 Task: Create a due date automation trigger when advanced on, 2 working days before a card is due add dates not due this week at 11:00 AM.
Action: Mouse moved to (1050, 77)
Screenshot: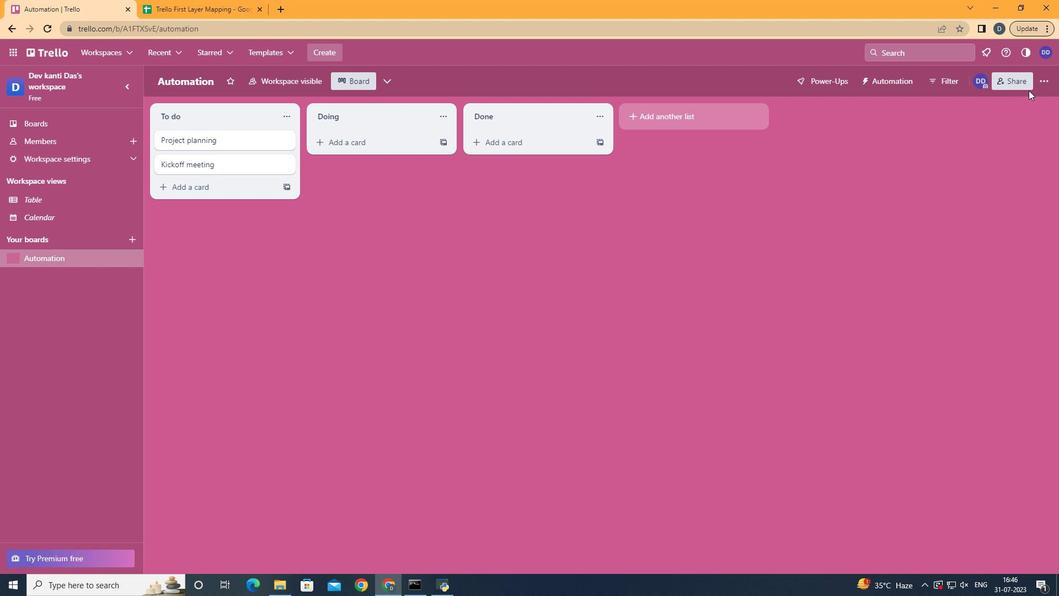 
Action: Mouse pressed left at (1050, 77)
Screenshot: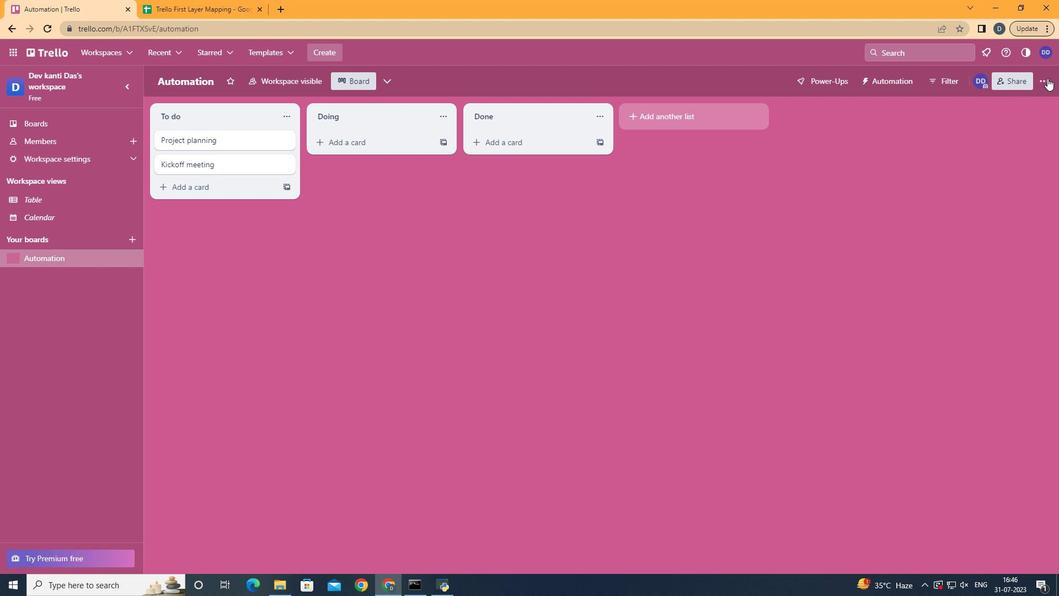 
Action: Mouse moved to (962, 235)
Screenshot: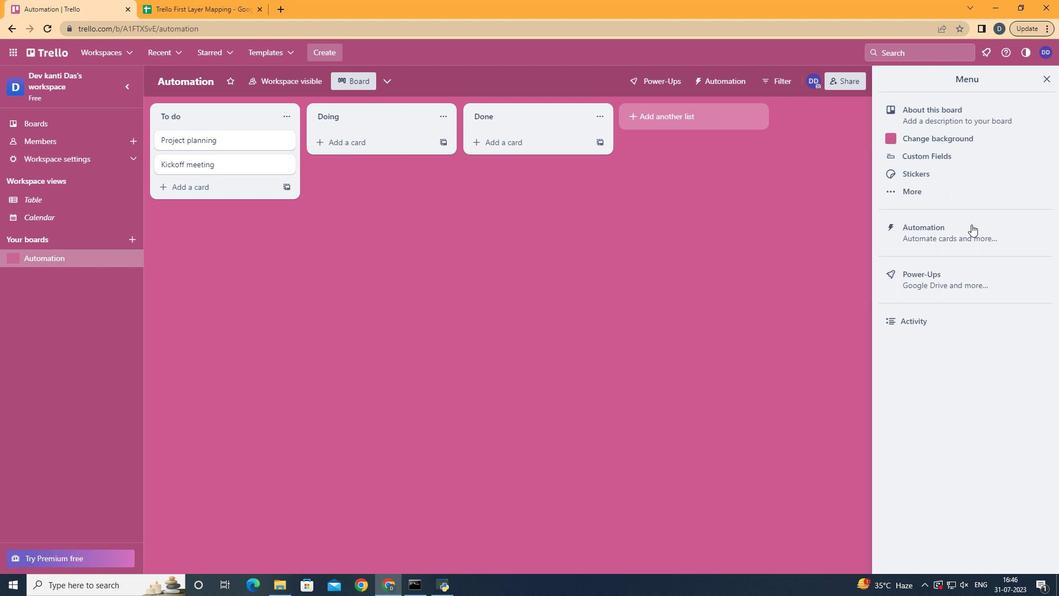 
Action: Mouse pressed left at (962, 235)
Screenshot: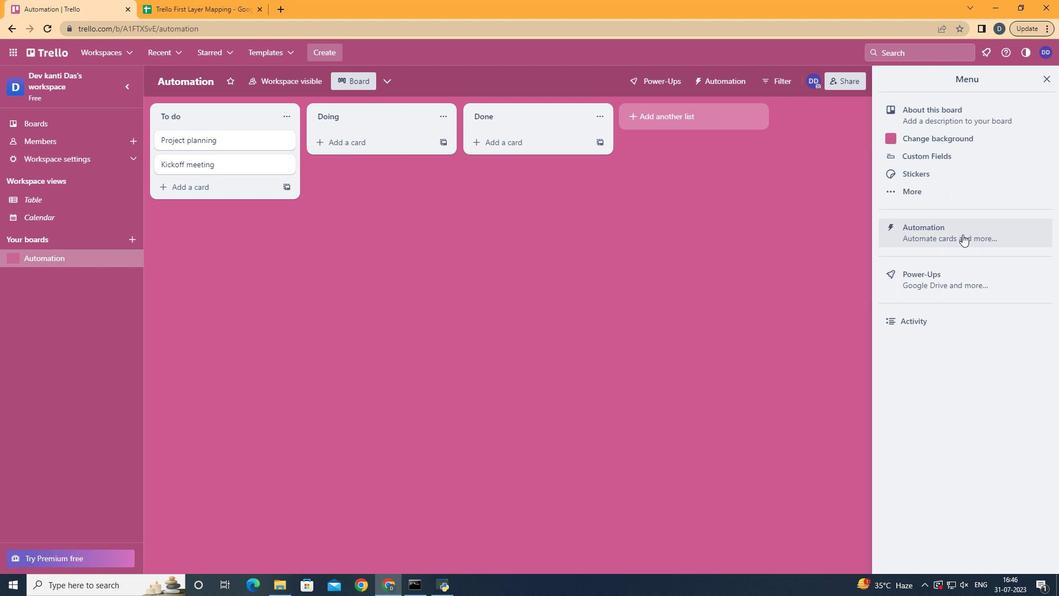 
Action: Mouse moved to (229, 229)
Screenshot: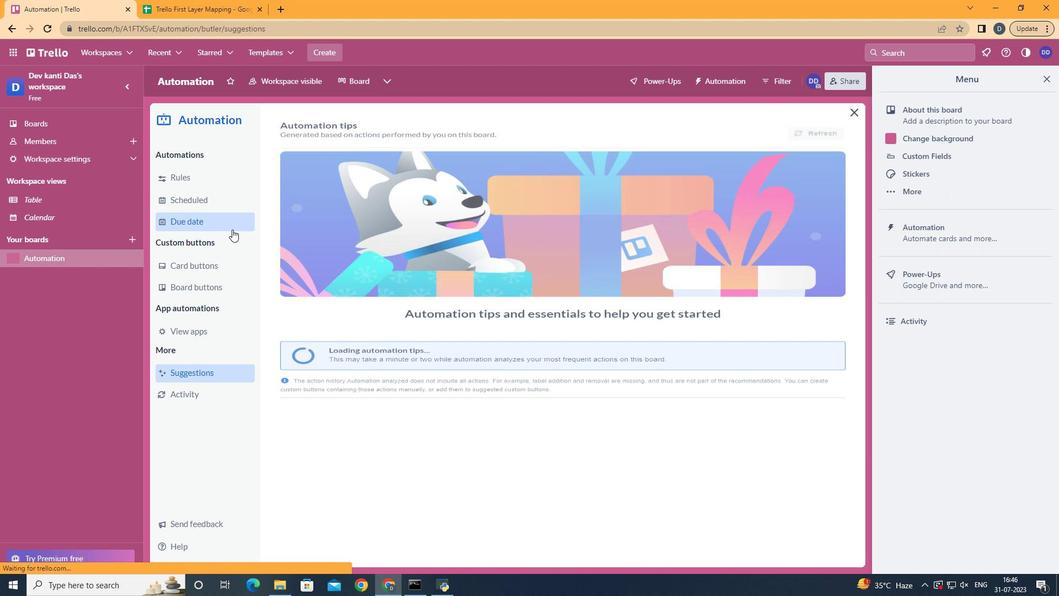 
Action: Mouse pressed left at (229, 229)
Screenshot: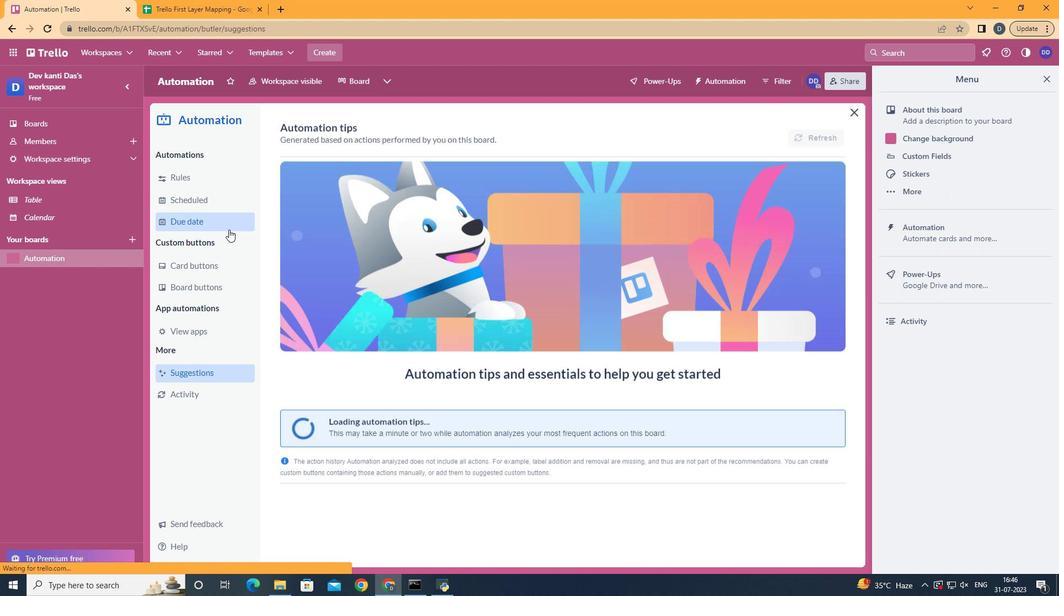 
Action: Mouse moved to (780, 128)
Screenshot: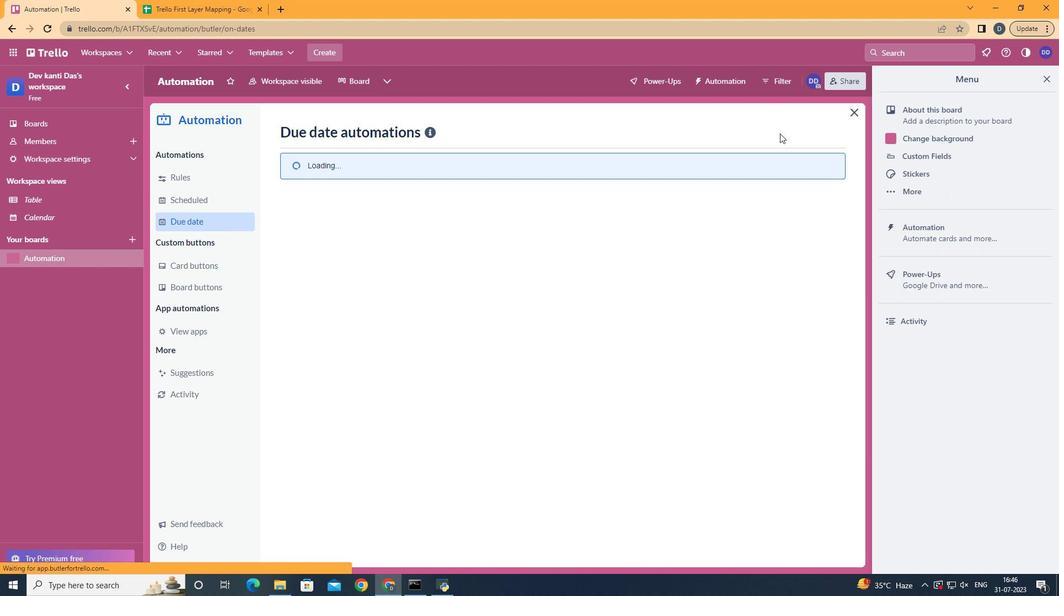 
Action: Mouse pressed left at (780, 128)
Screenshot: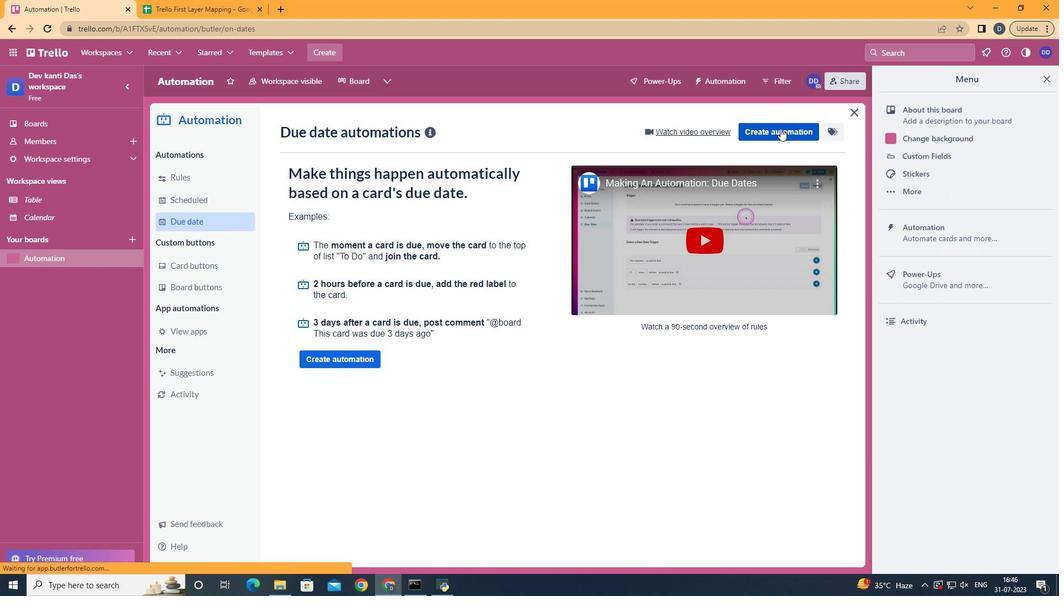 
Action: Mouse moved to (524, 236)
Screenshot: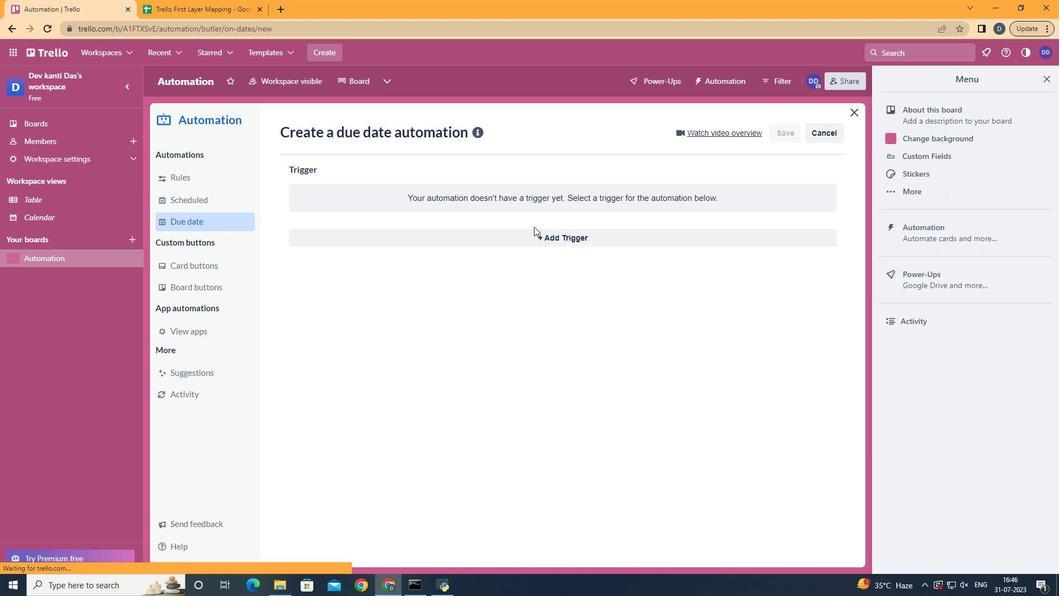 
Action: Mouse pressed left at (524, 236)
Screenshot: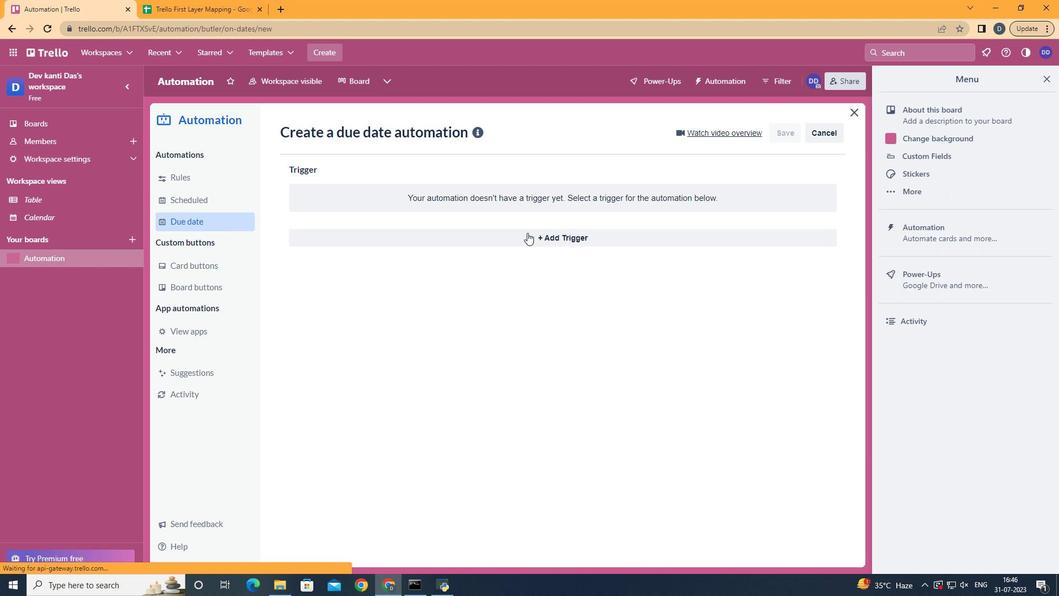 
Action: Mouse moved to (355, 445)
Screenshot: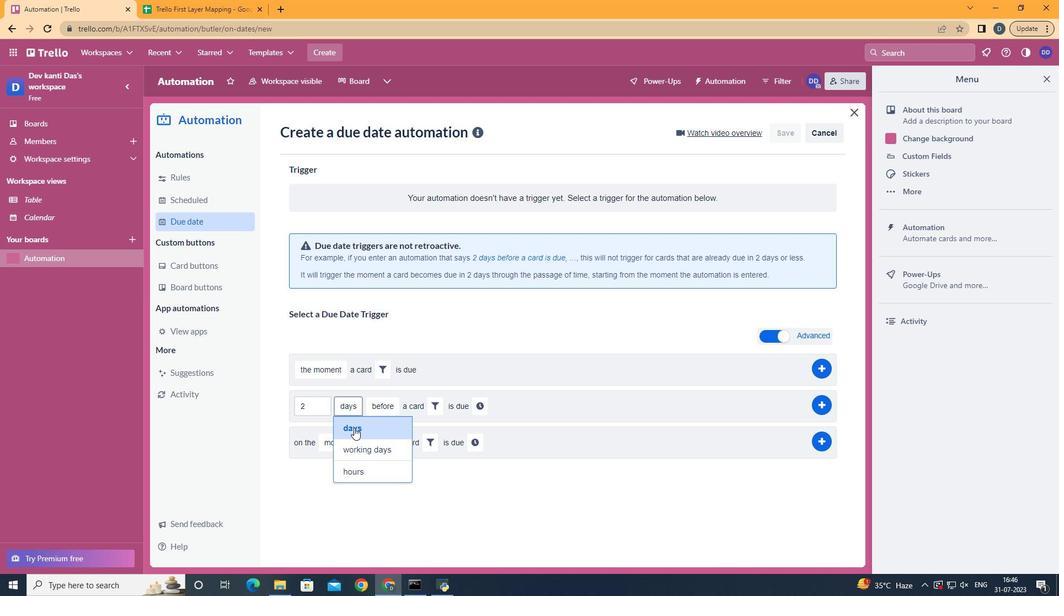
Action: Mouse pressed left at (355, 445)
Screenshot: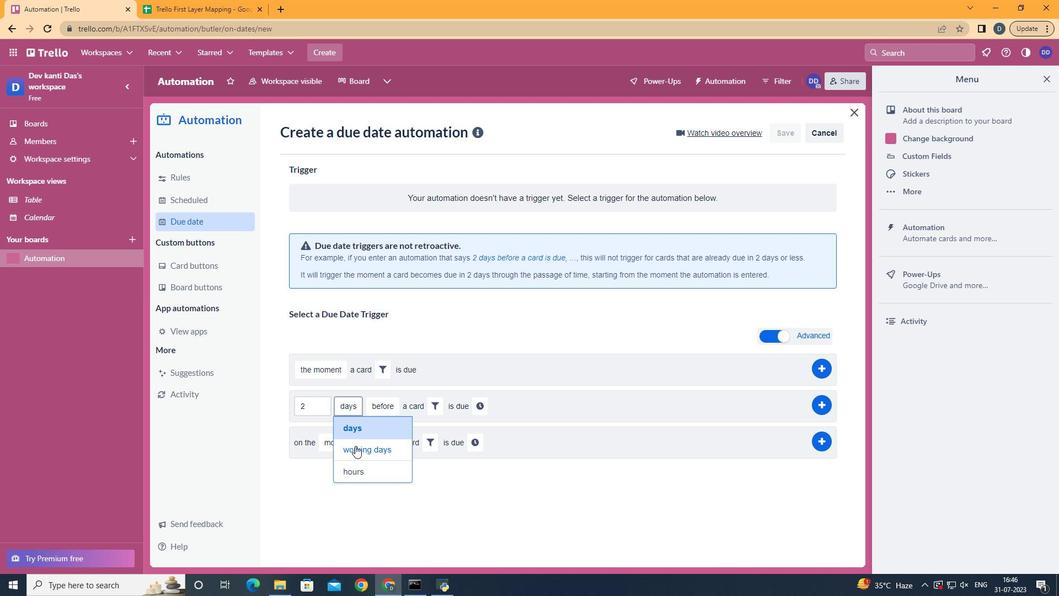
Action: Mouse moved to (471, 410)
Screenshot: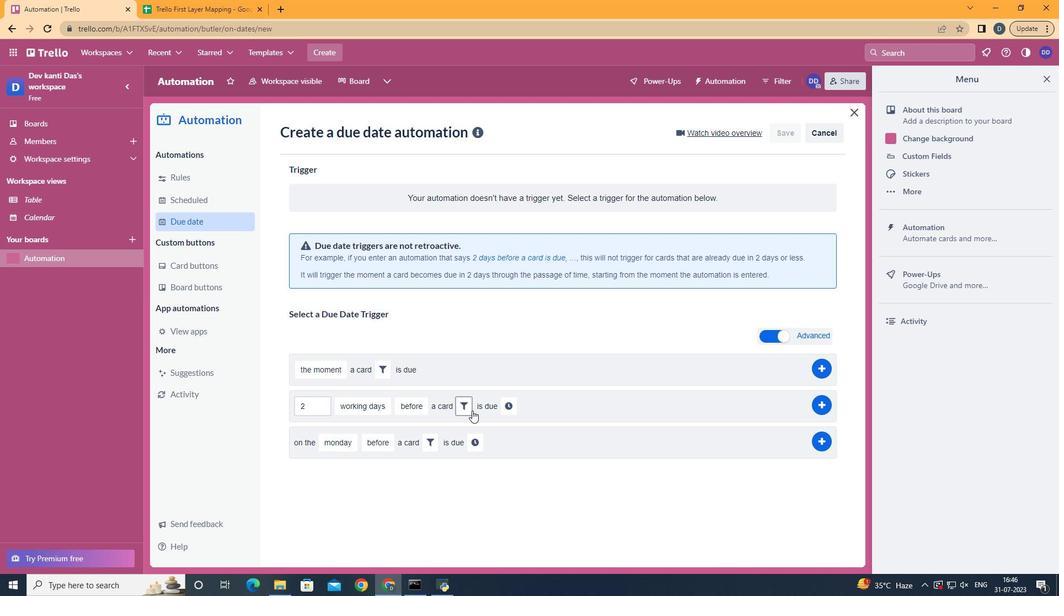 
Action: Mouse pressed left at (471, 410)
Screenshot: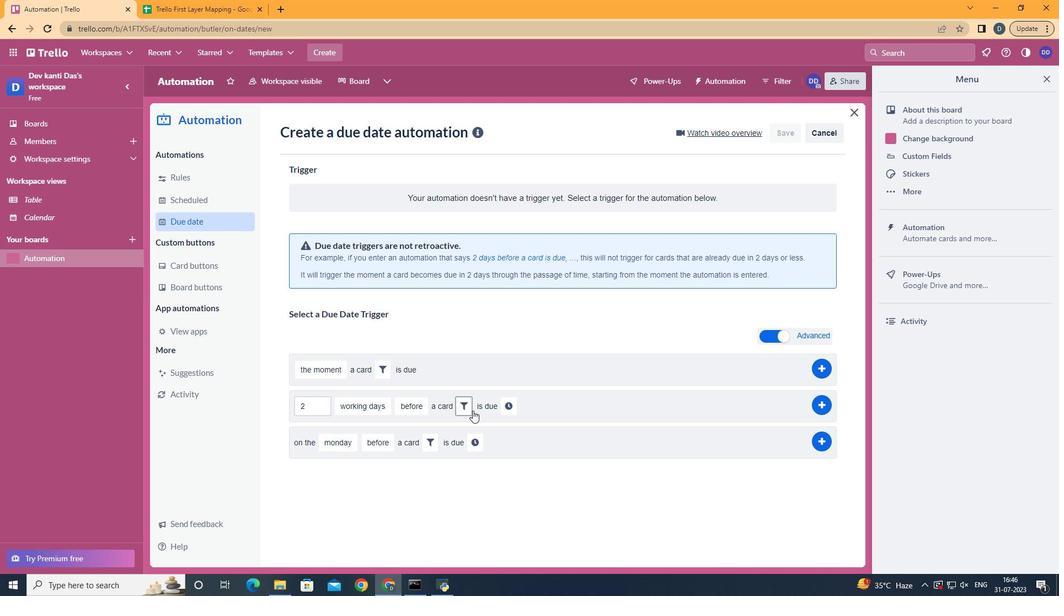 
Action: Mouse moved to (516, 442)
Screenshot: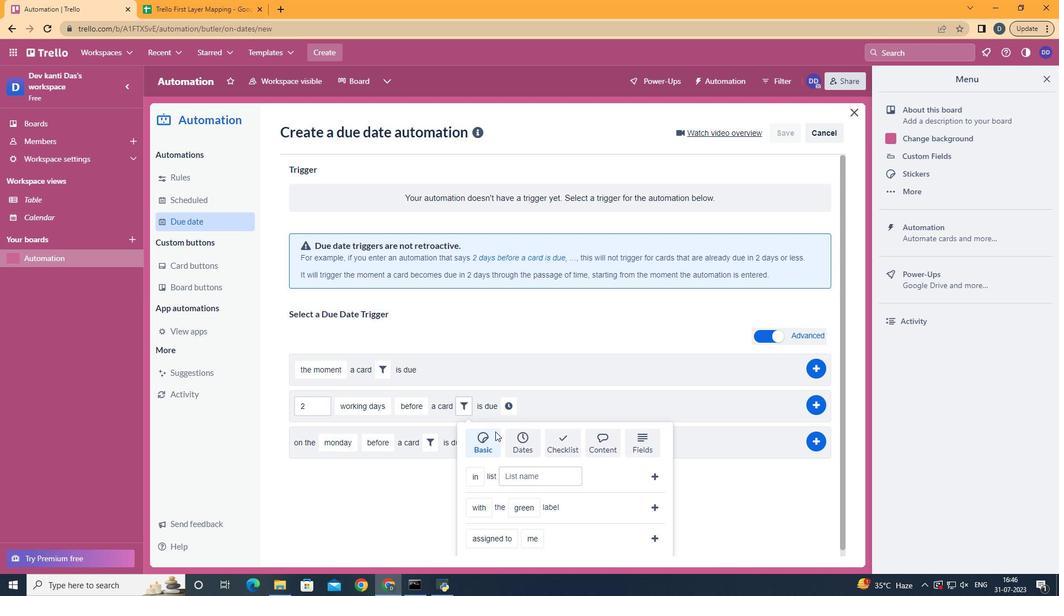 
Action: Mouse pressed left at (516, 442)
Screenshot: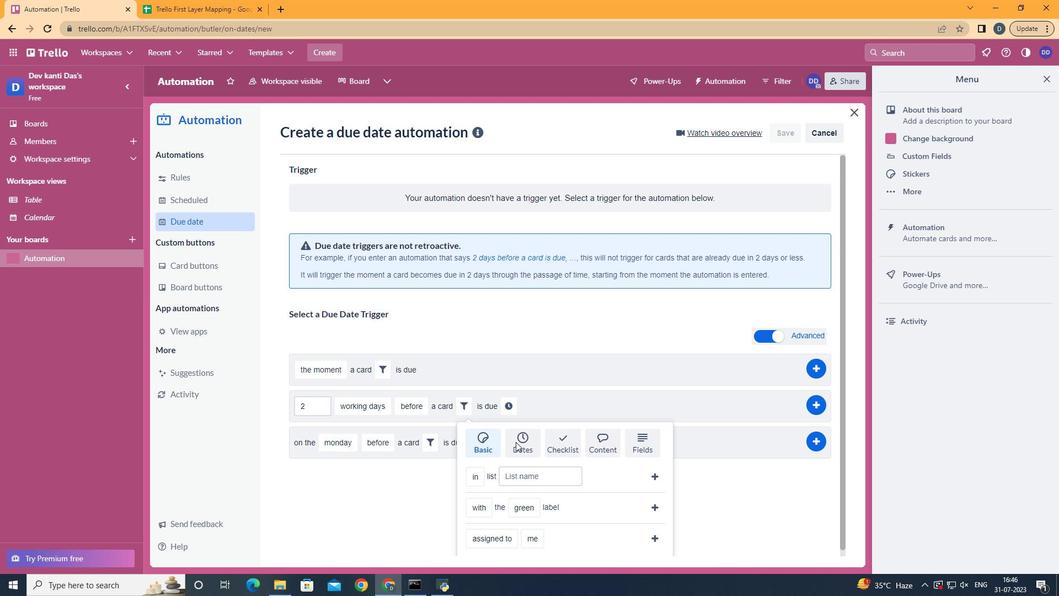
Action: Mouse scrolled (516, 441) with delta (0, 0)
Screenshot: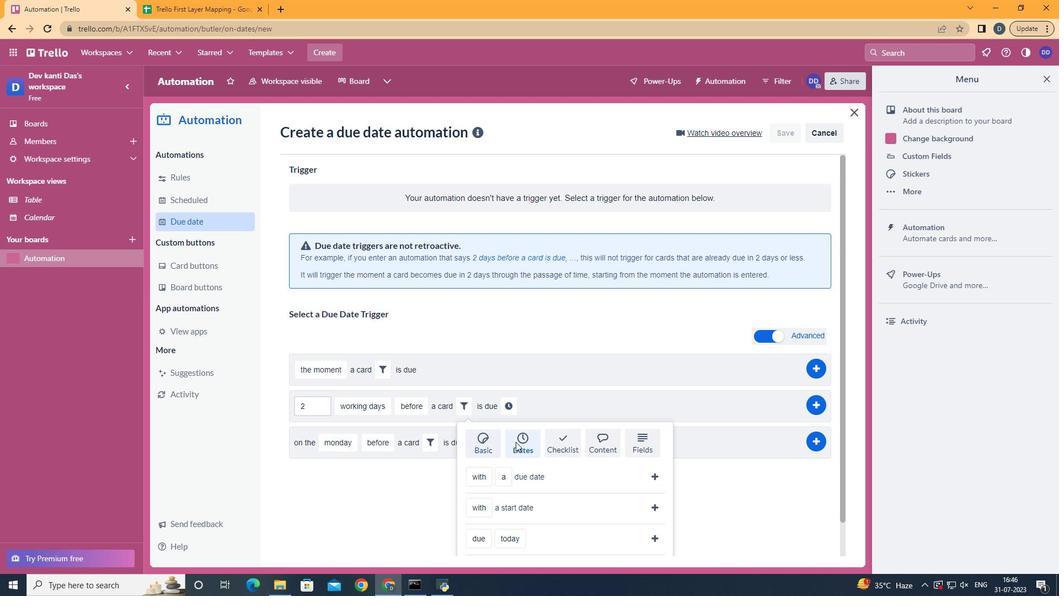 
Action: Mouse scrolled (516, 441) with delta (0, 0)
Screenshot: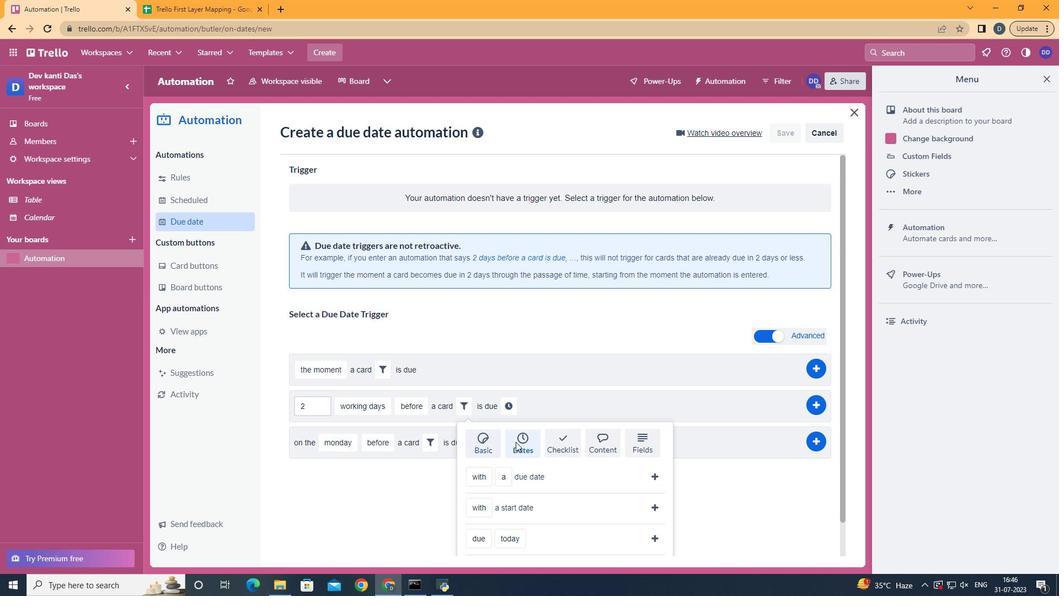 
Action: Mouse scrolled (516, 441) with delta (0, 0)
Screenshot: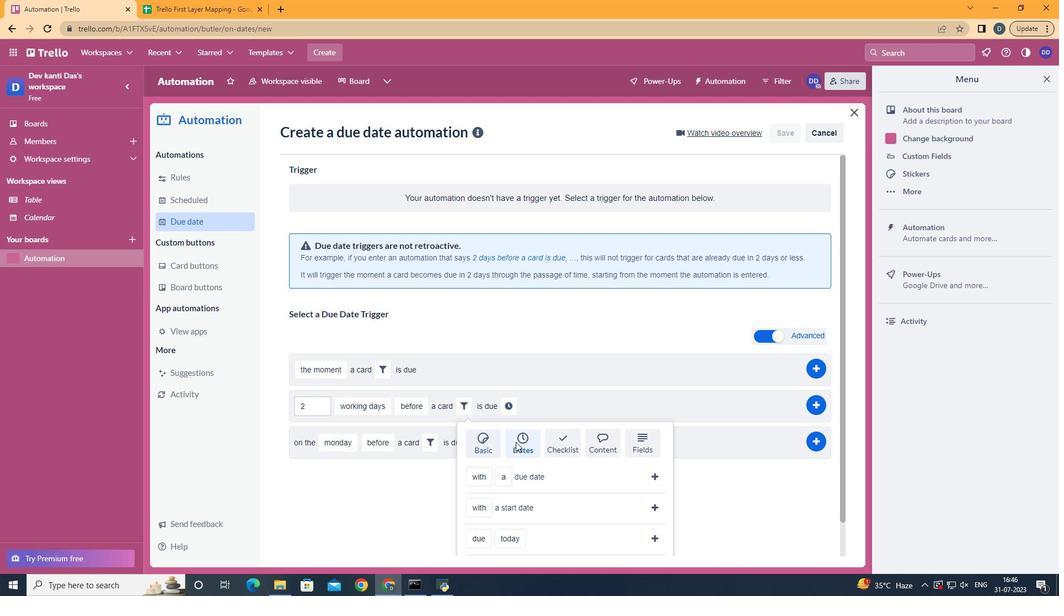 
Action: Mouse scrolled (516, 441) with delta (0, 0)
Screenshot: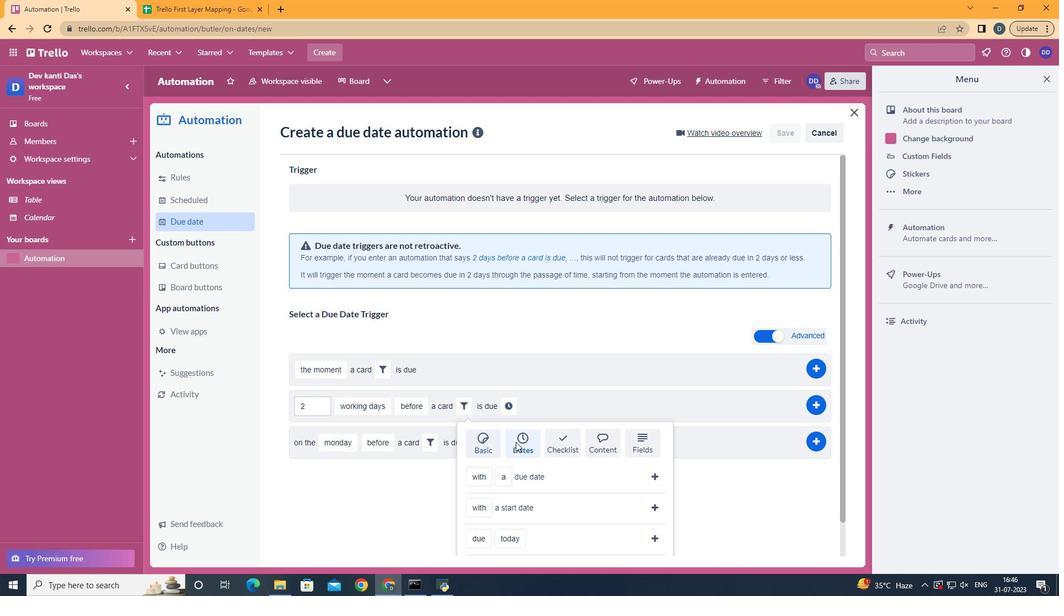 
Action: Mouse scrolled (516, 441) with delta (0, 0)
Screenshot: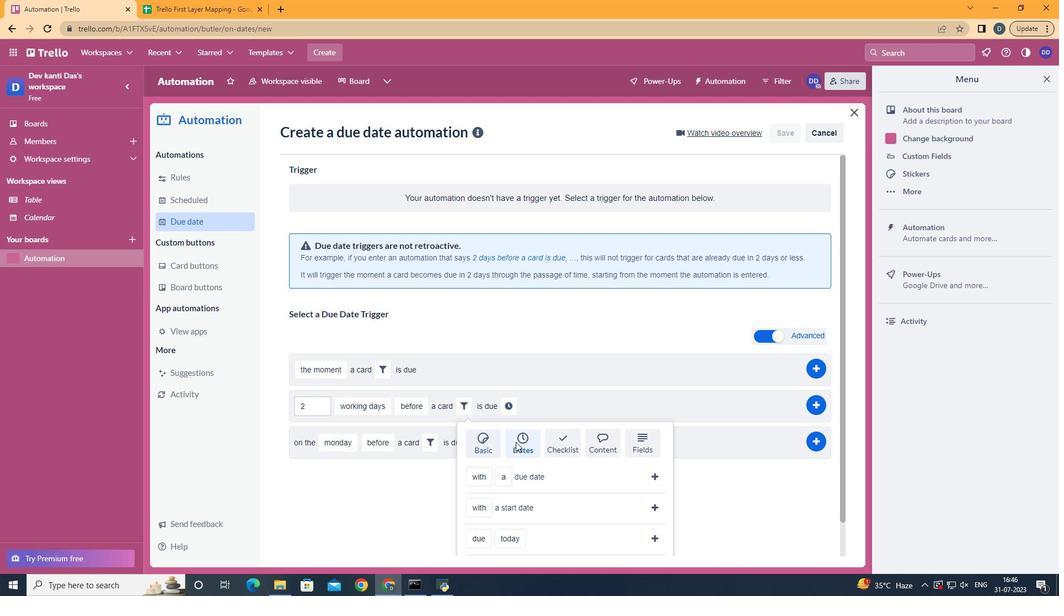 
Action: Mouse moved to (520, 440)
Screenshot: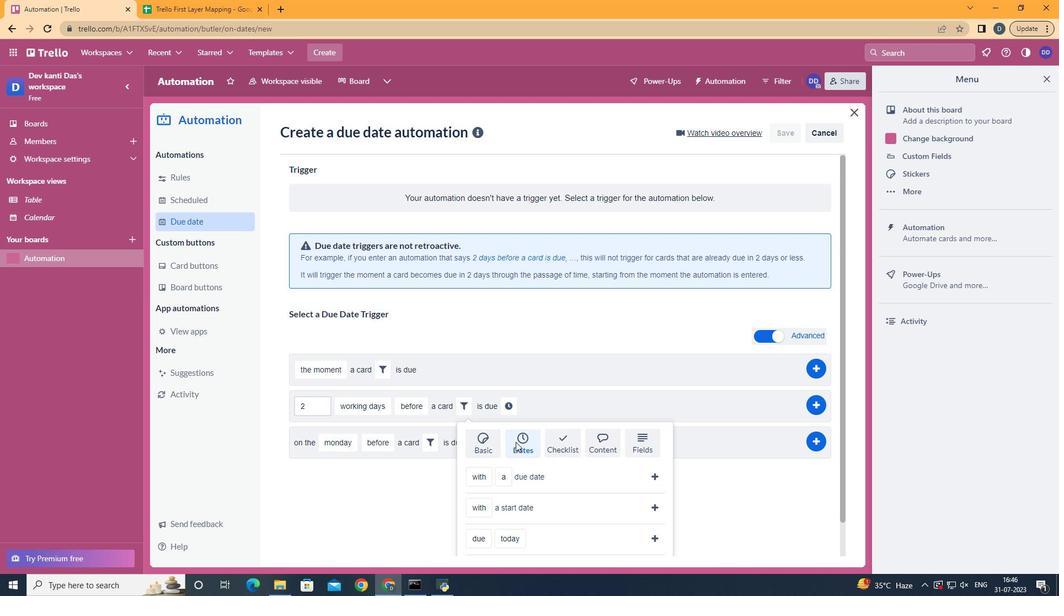 
Action: Mouse scrolled (520, 440) with delta (0, 0)
Screenshot: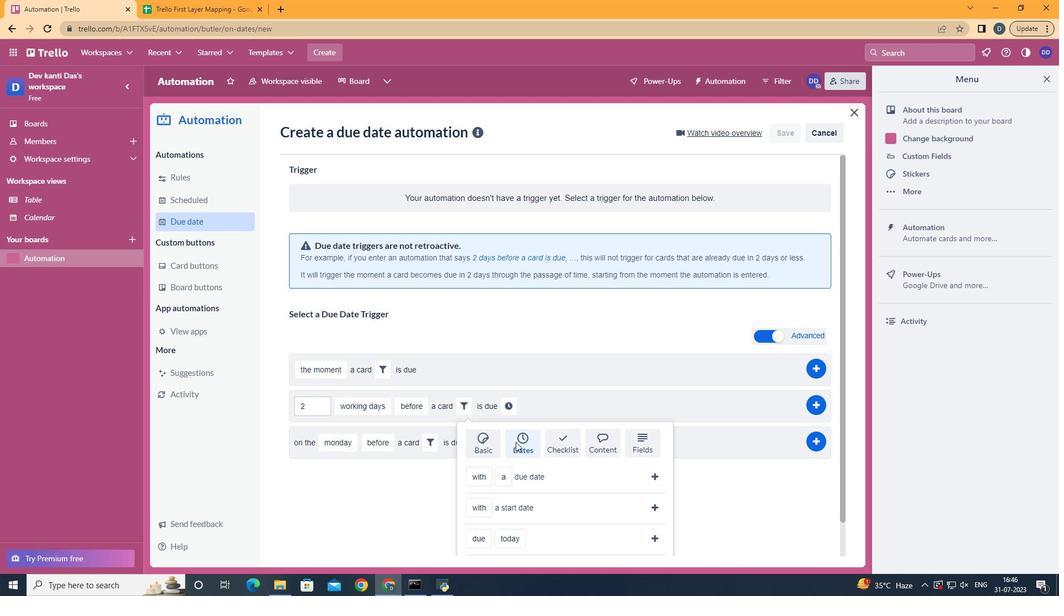 
Action: Mouse moved to (497, 440)
Screenshot: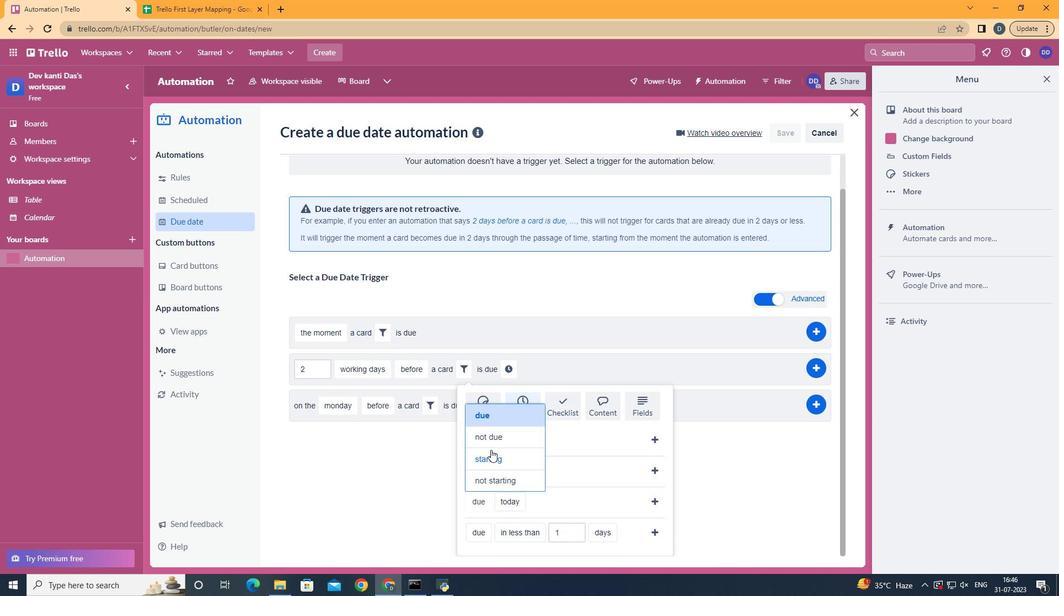 
Action: Mouse pressed left at (497, 440)
Screenshot: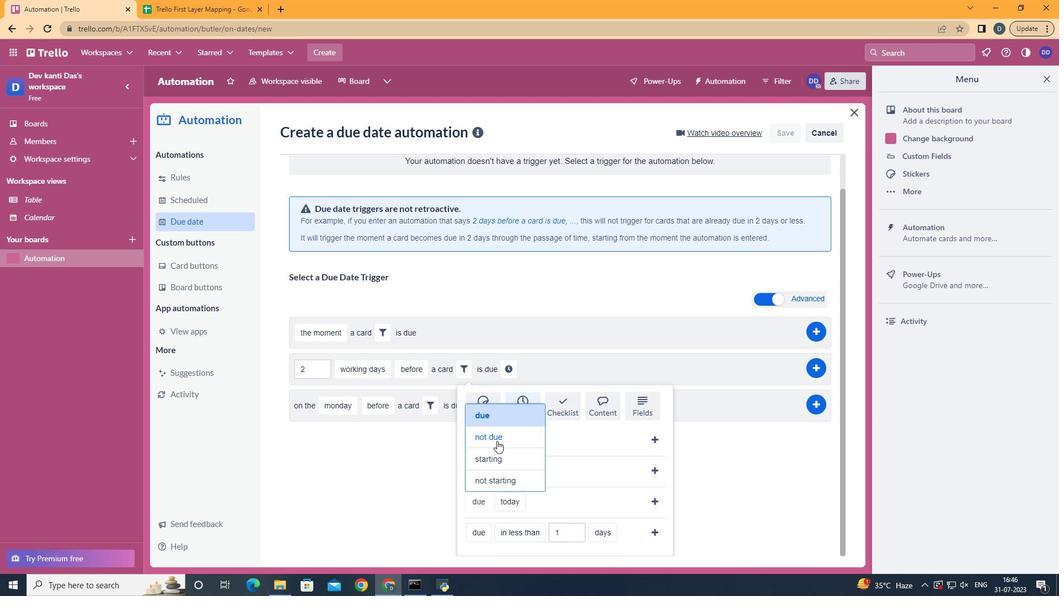 
Action: Mouse moved to (541, 415)
Screenshot: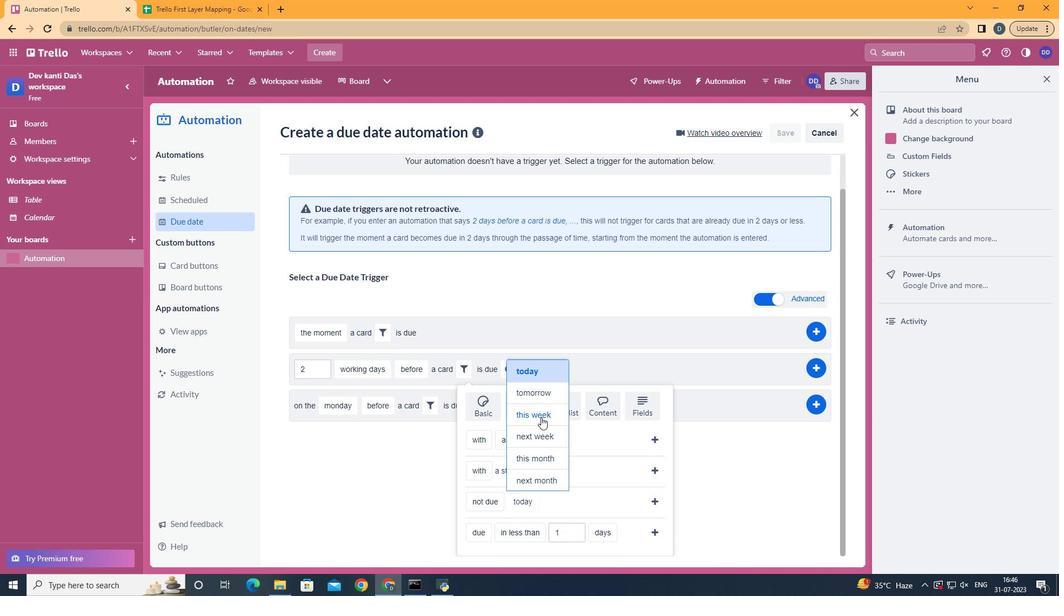 
Action: Mouse pressed left at (541, 415)
Screenshot: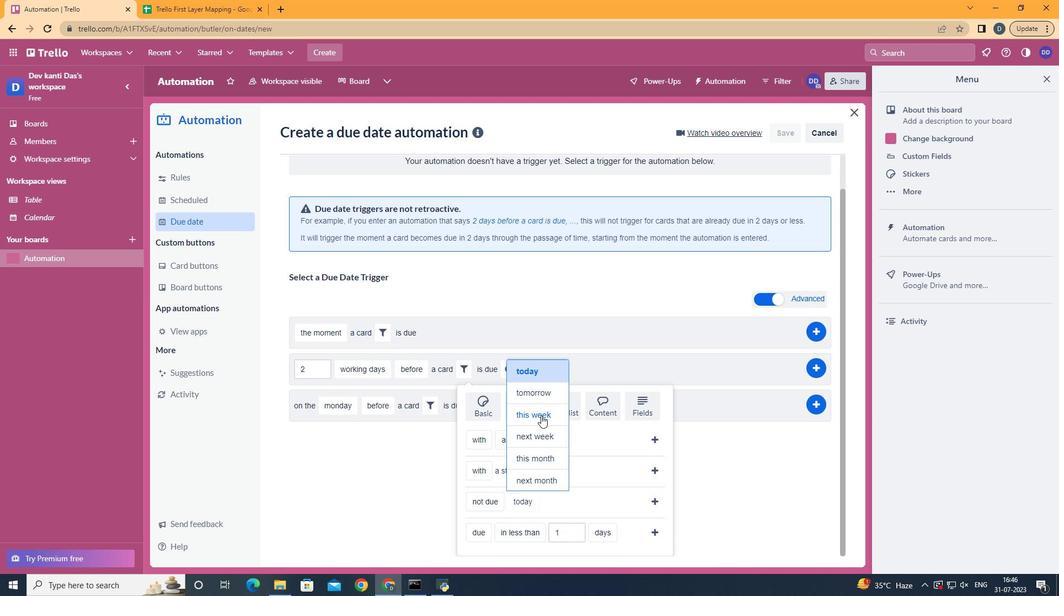 
Action: Mouse moved to (650, 502)
Screenshot: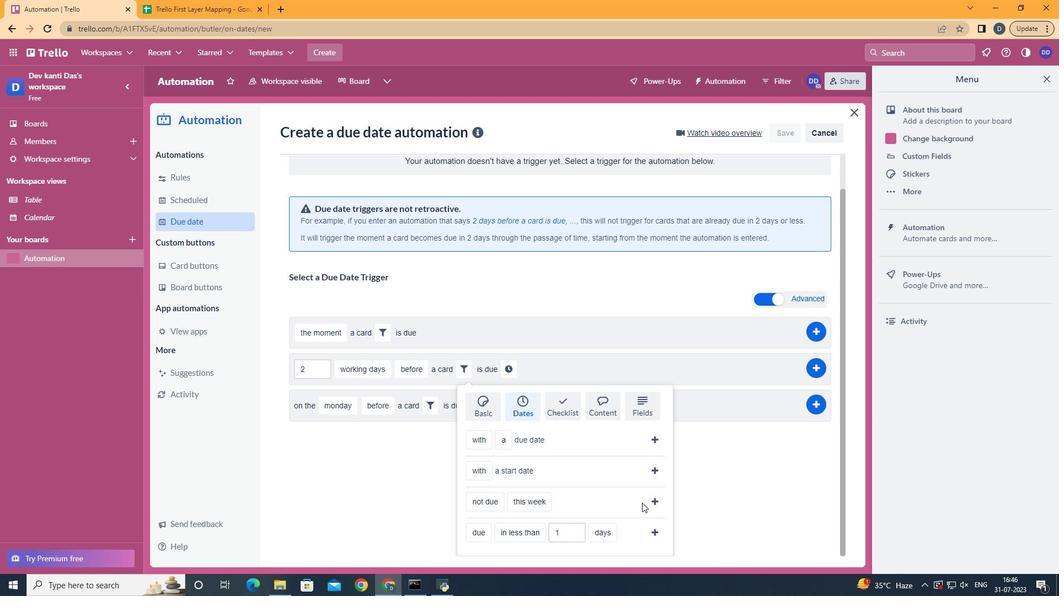 
Action: Mouse pressed left at (650, 502)
Screenshot: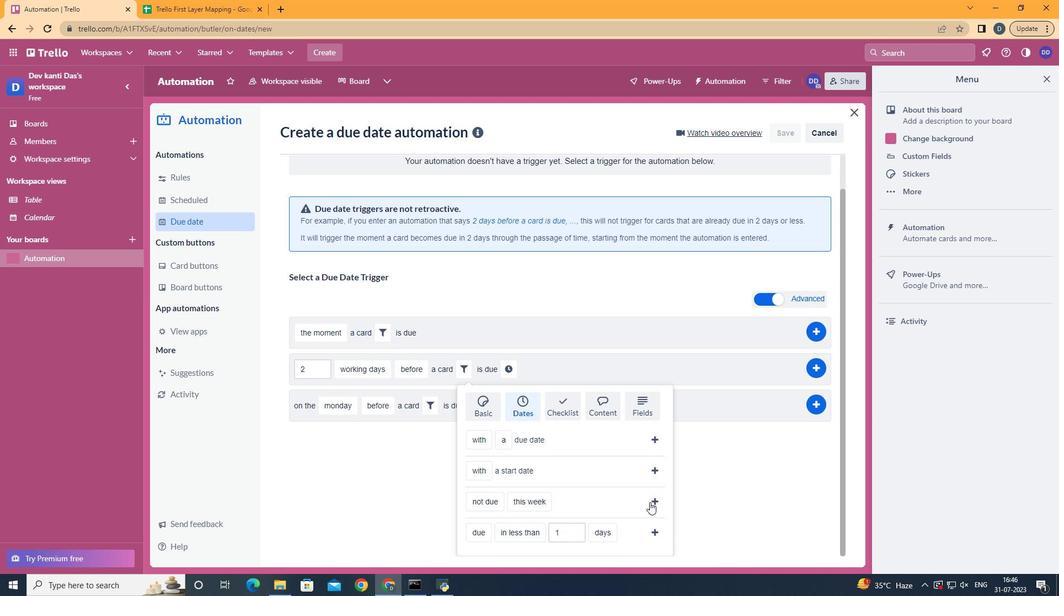 
Action: Mouse moved to (595, 407)
Screenshot: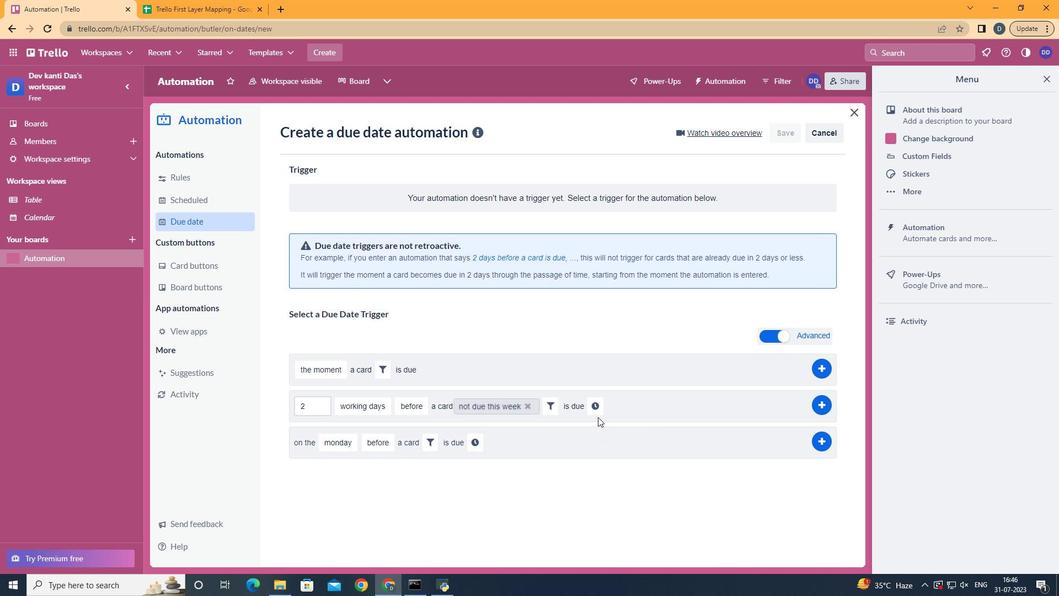 
Action: Mouse pressed left at (595, 407)
Screenshot: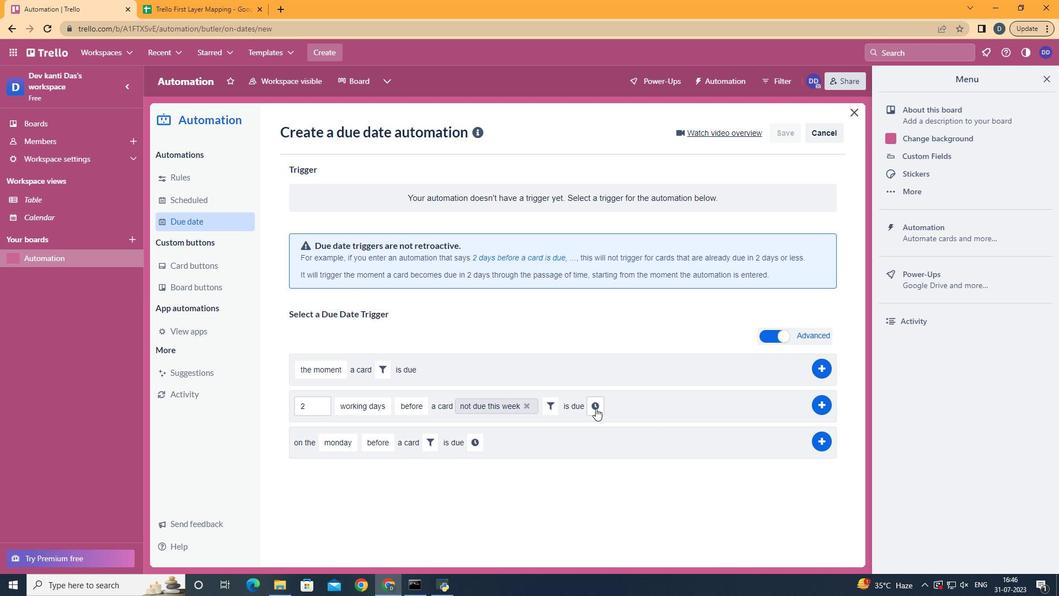 
Action: Mouse moved to (624, 404)
Screenshot: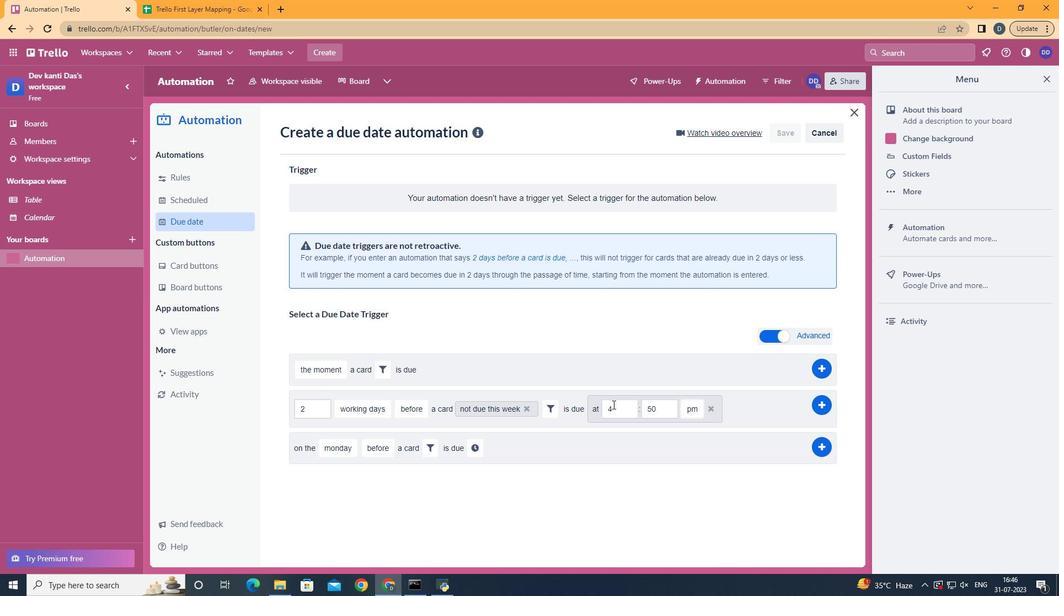 
Action: Mouse pressed left at (624, 404)
Screenshot: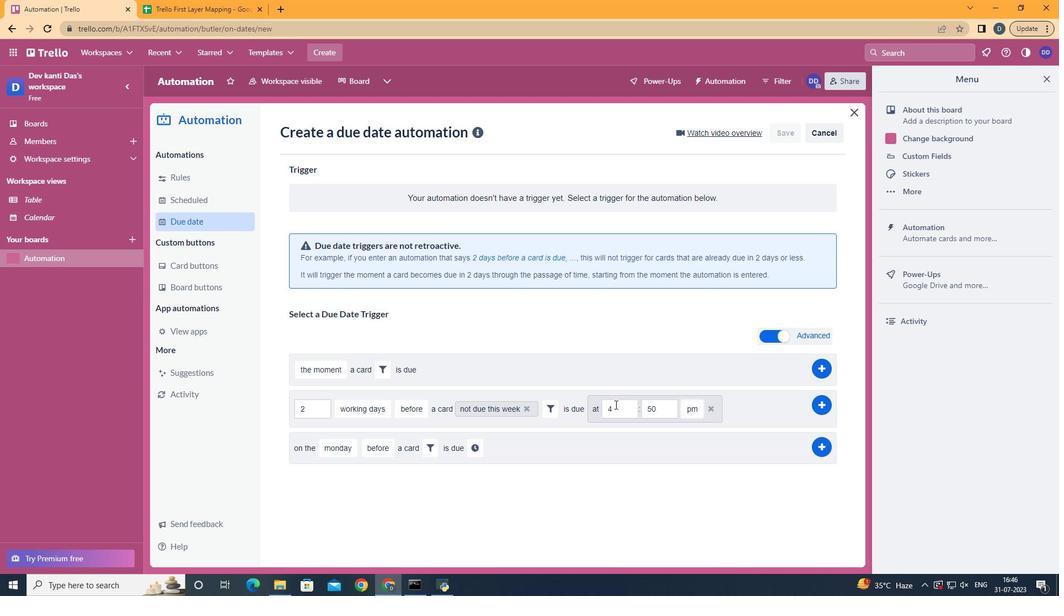 
Action: Key pressed <Key.backspace>11
Screenshot: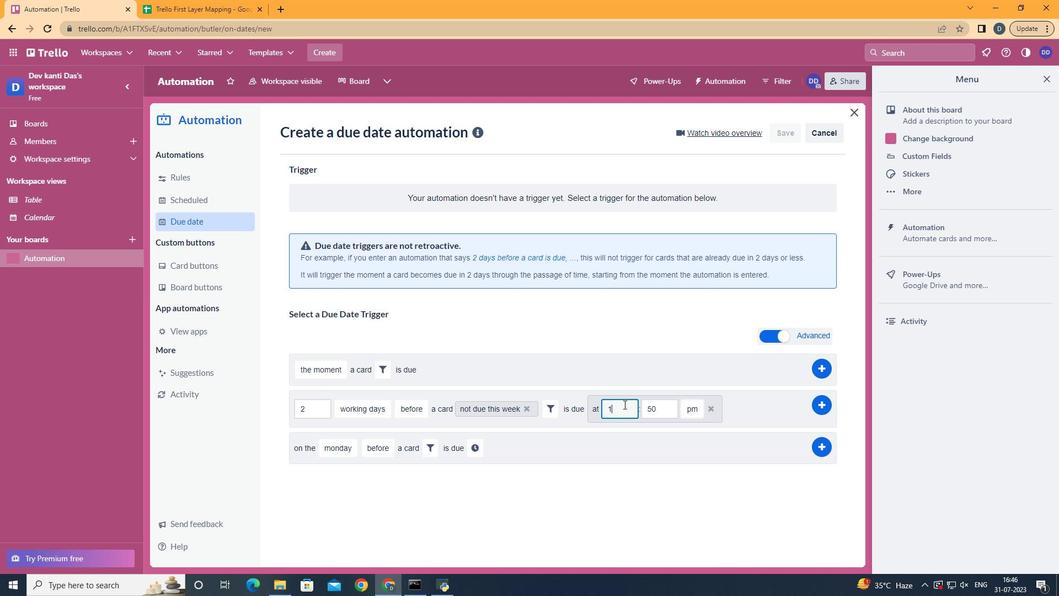 
Action: Mouse moved to (666, 413)
Screenshot: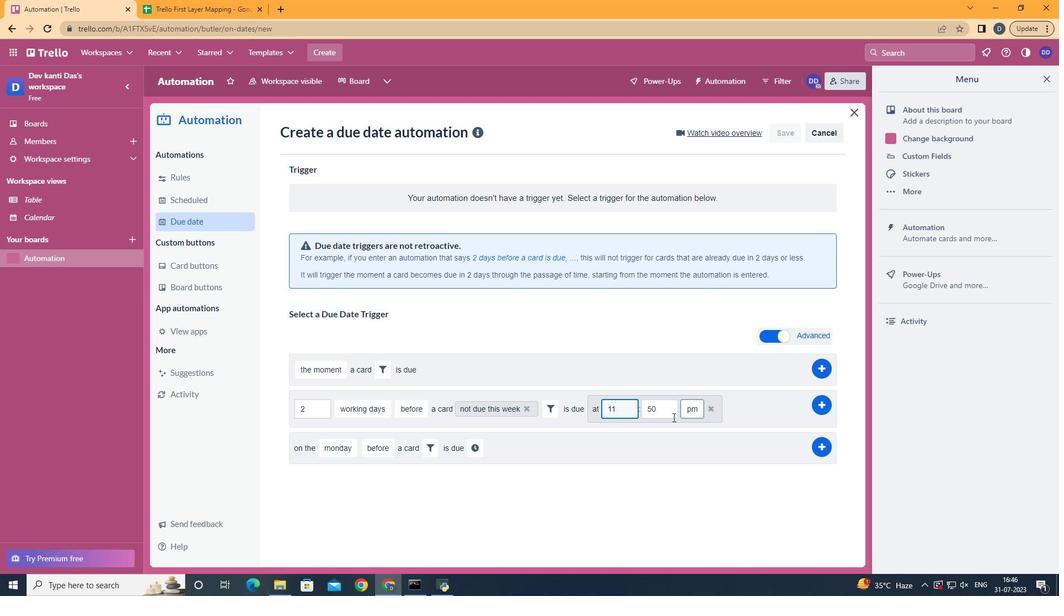 
Action: Mouse pressed left at (666, 413)
Screenshot: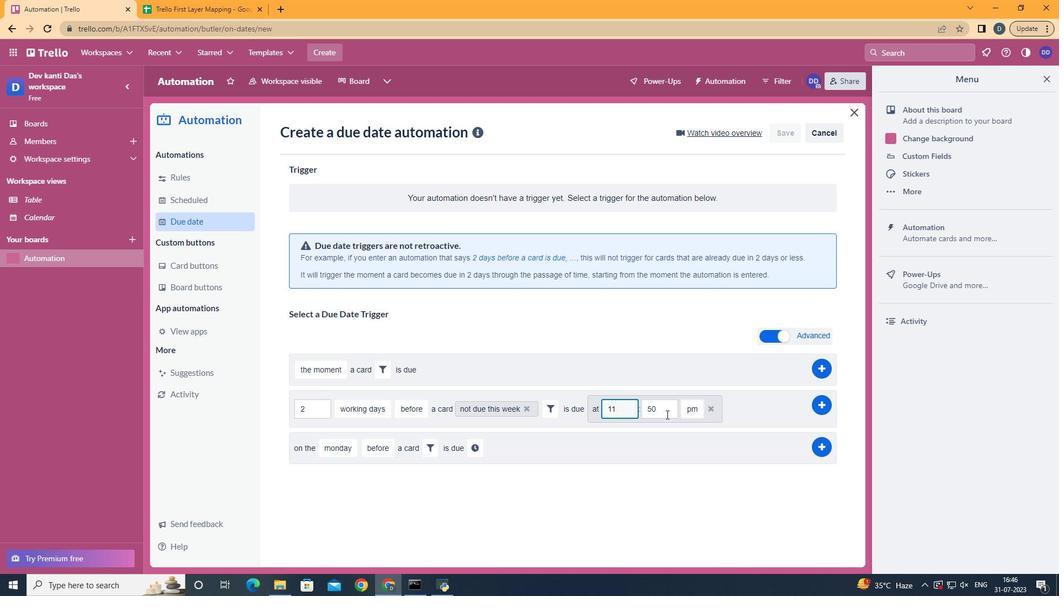 
Action: Key pressed <Key.backspace><Key.backspace>00
Screenshot: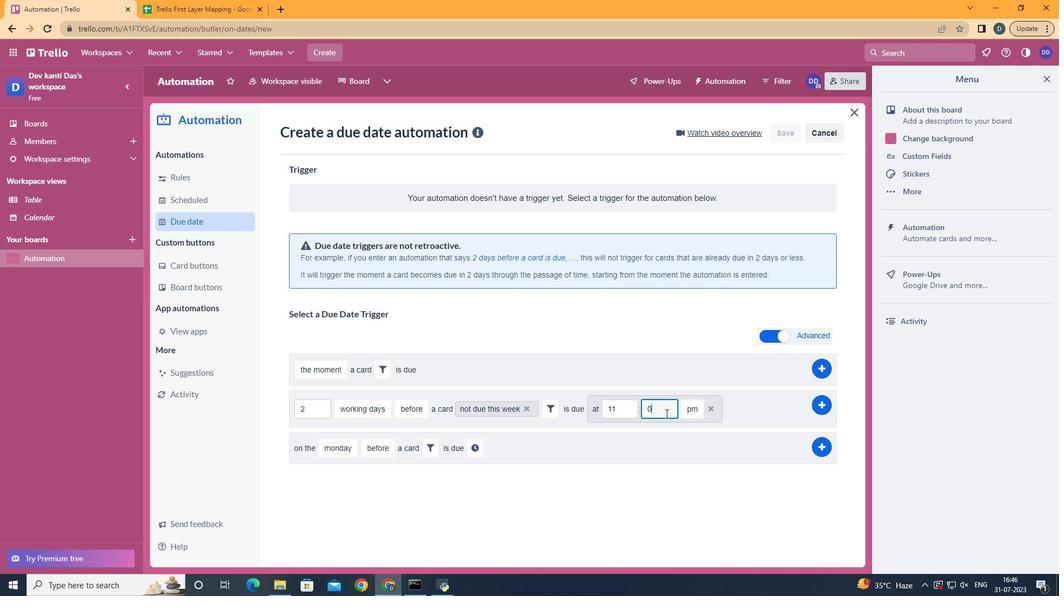 
Action: Mouse moved to (694, 428)
Screenshot: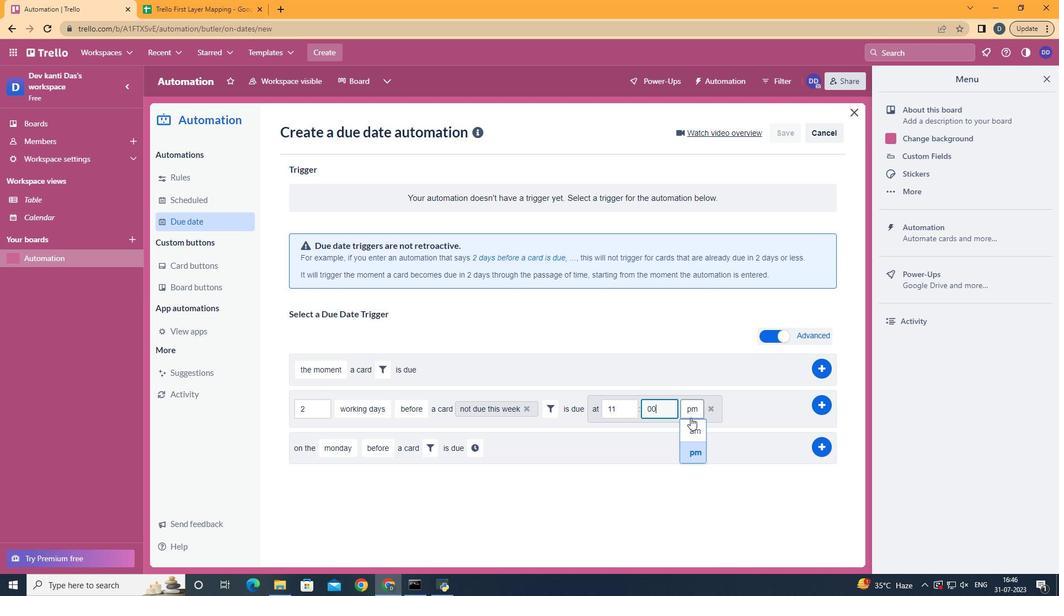 
Action: Mouse pressed left at (694, 428)
Screenshot: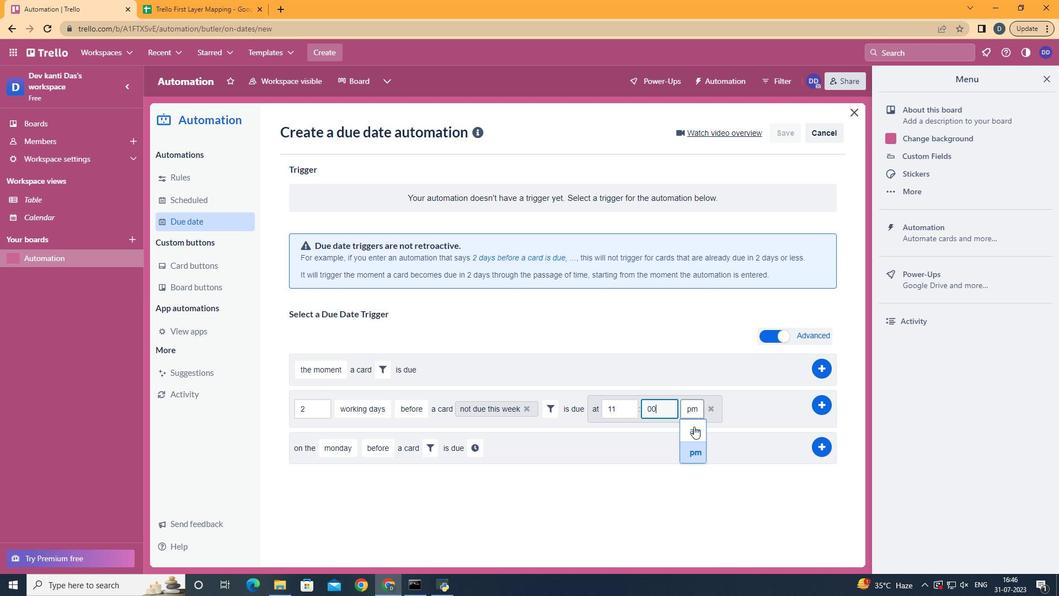 
Action: Mouse moved to (822, 407)
Screenshot: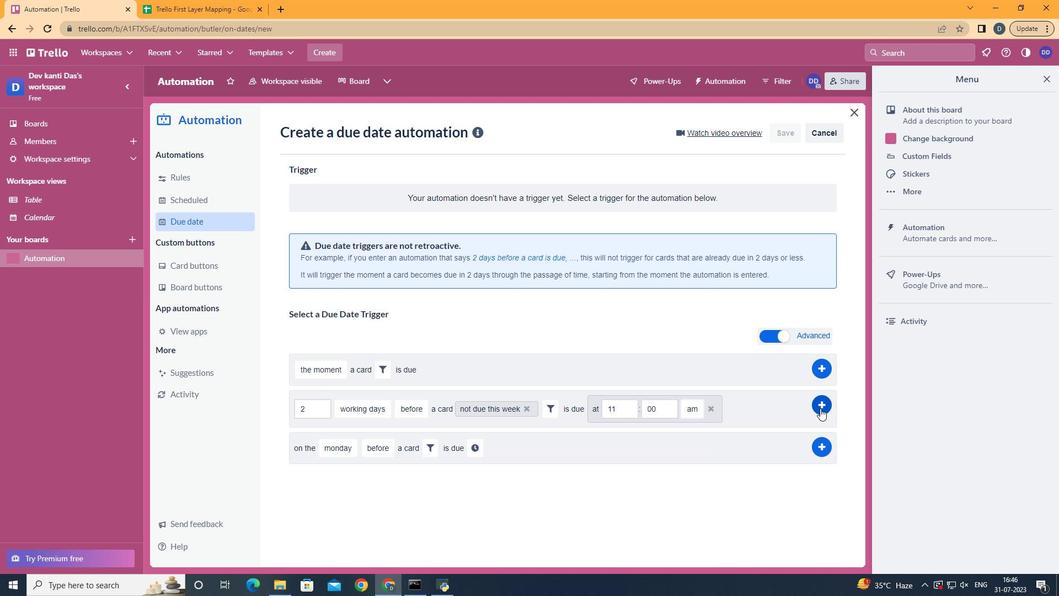 
Action: Mouse pressed left at (822, 407)
Screenshot: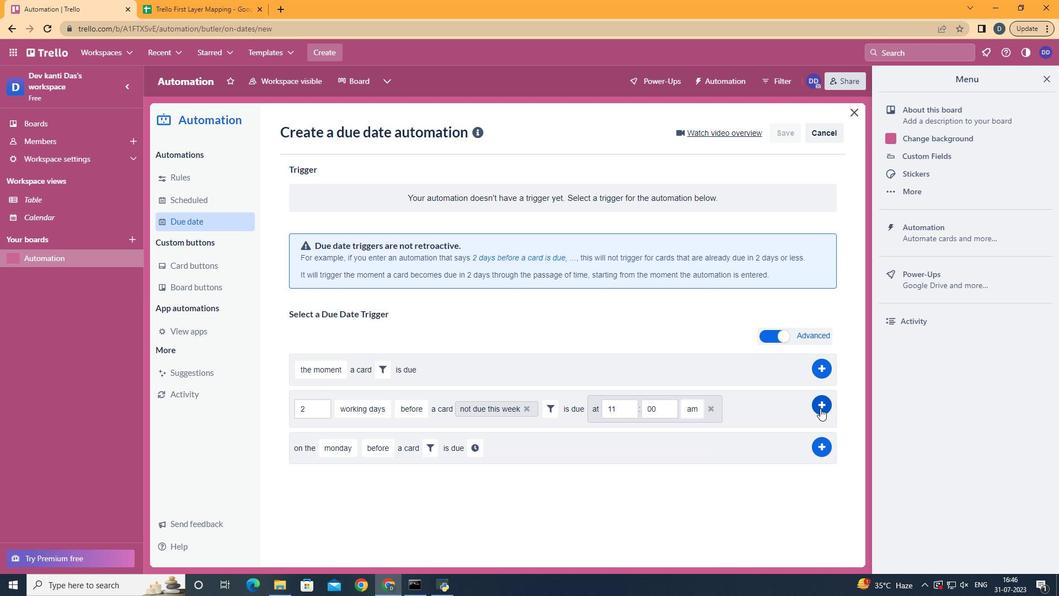 
Action: Mouse moved to (493, 240)
Screenshot: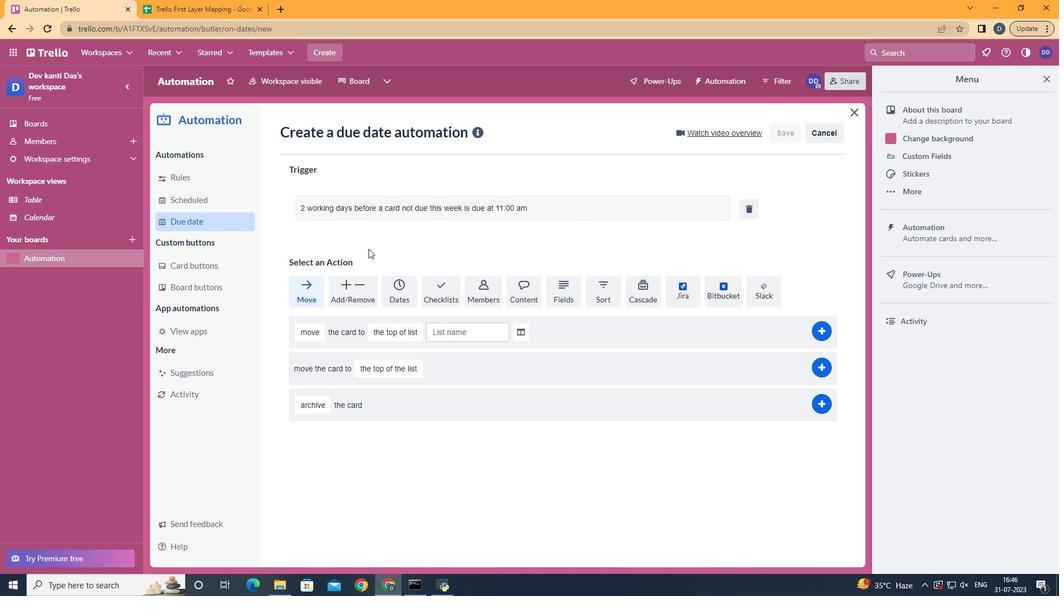 
